 Task: Create Card Software Development Execution in Board Content Marketing Platforms to Workspace Corporate Housing. Create Card Environmental Science Conference Review in Board Business Model Canvas Creation to Workspace Corporate Housing. Create Card Software Testing Review in Board Sales Pipeline Management and Forecasting to Workspace Corporate Housing
Action: Mouse moved to (70, 374)
Screenshot: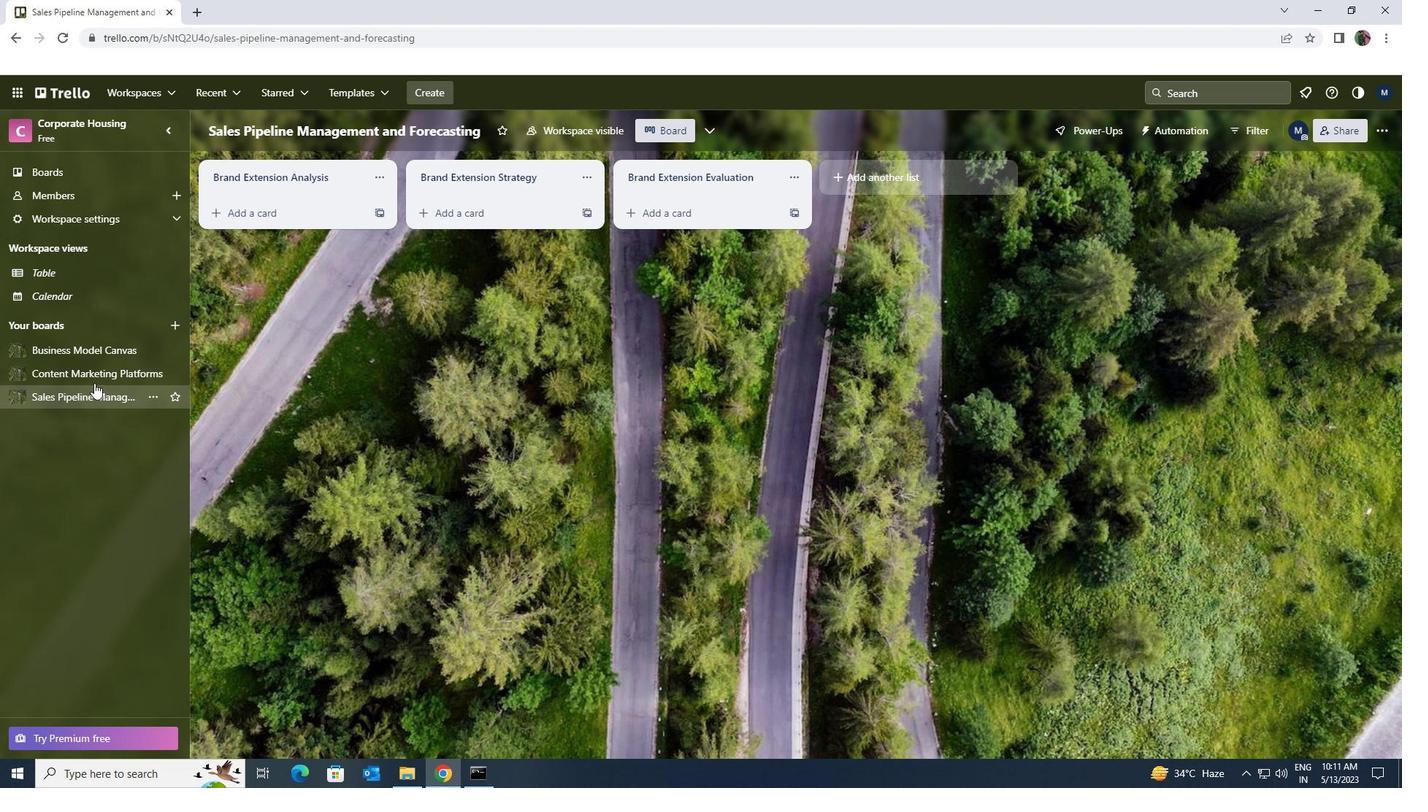 
Action: Mouse pressed left at (70, 374)
Screenshot: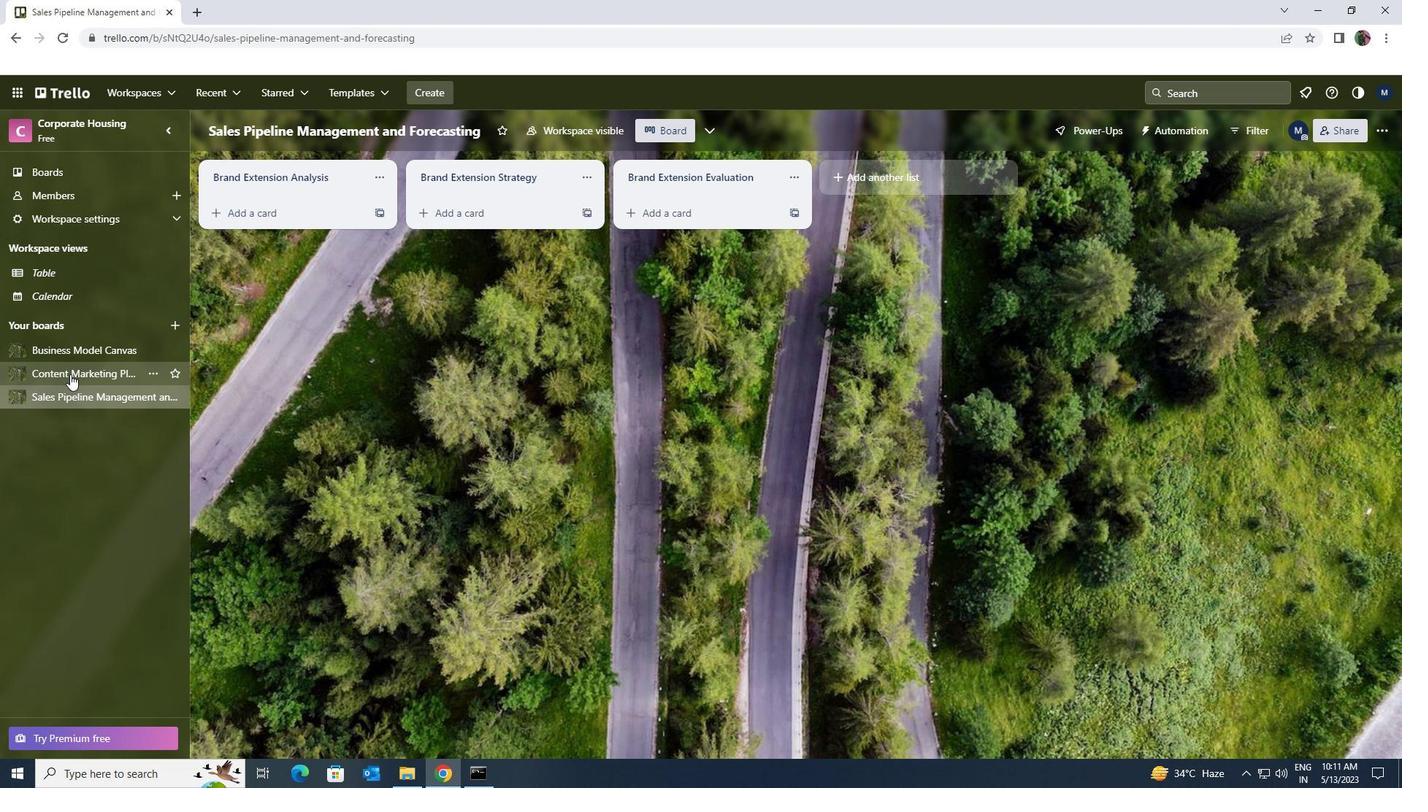 
Action: Mouse moved to (233, 214)
Screenshot: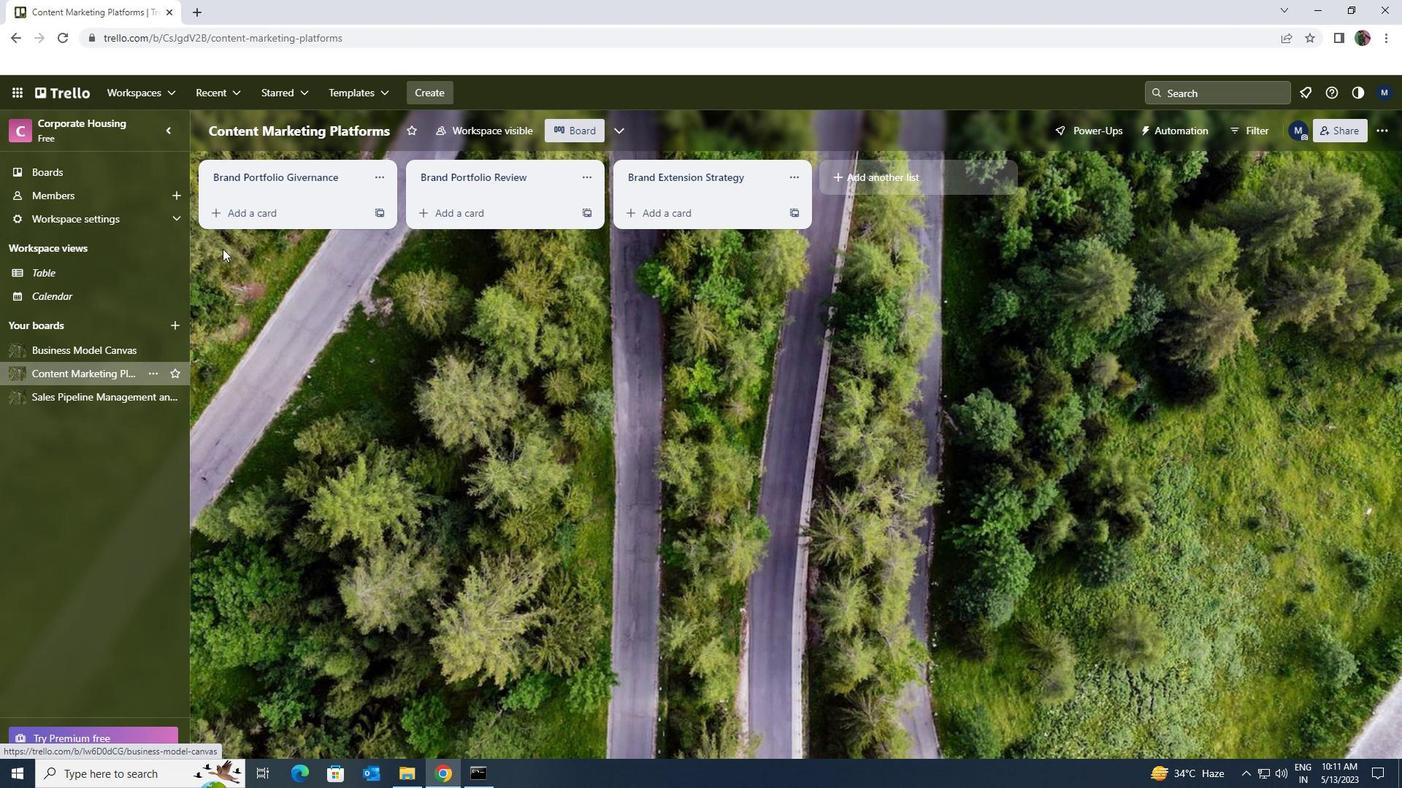 
Action: Mouse pressed left at (233, 214)
Screenshot: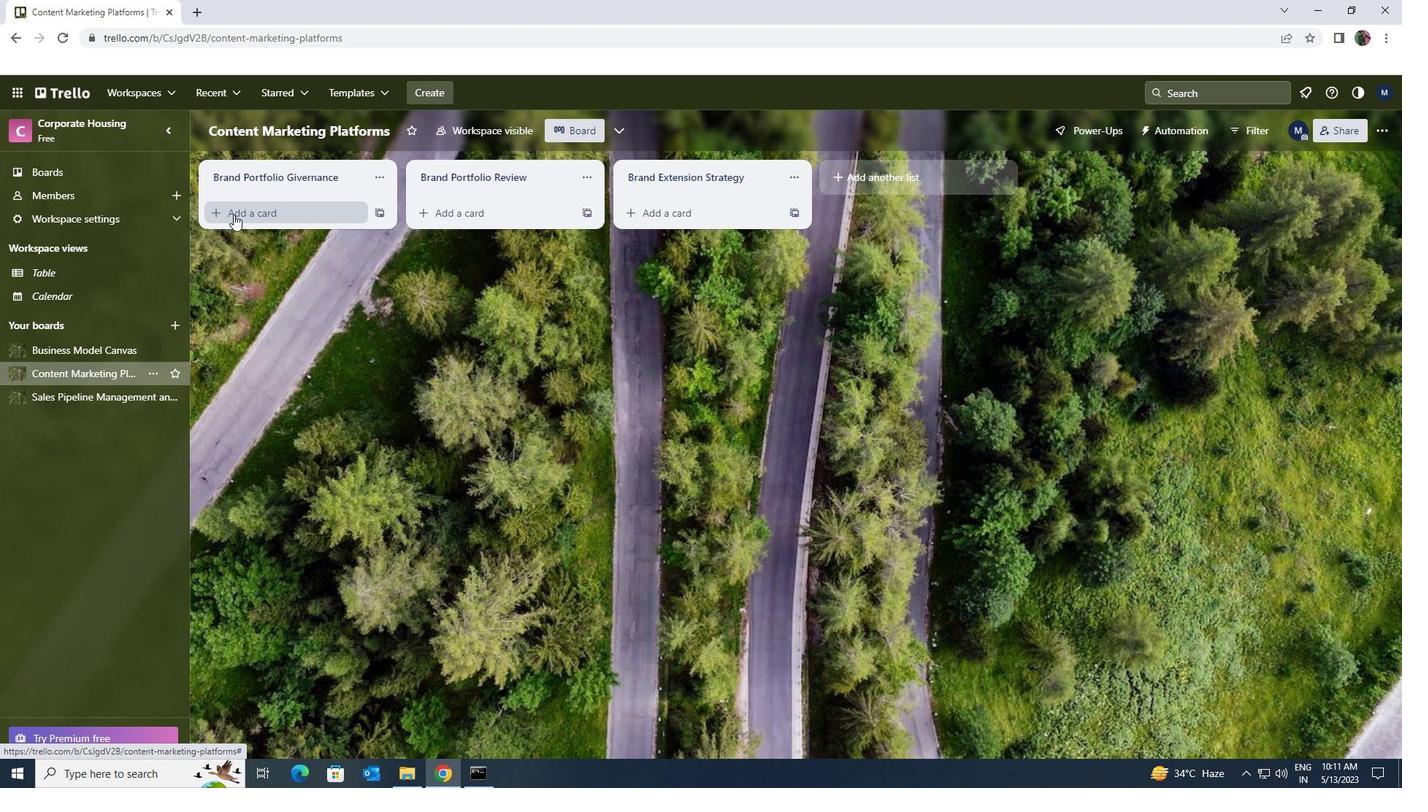 
Action: Key pressed <Key.shift>SOFTWARE<Key.space><Key.shift>DEVELOPMENT<Key.space><Key.shift>EXECUATION
Screenshot: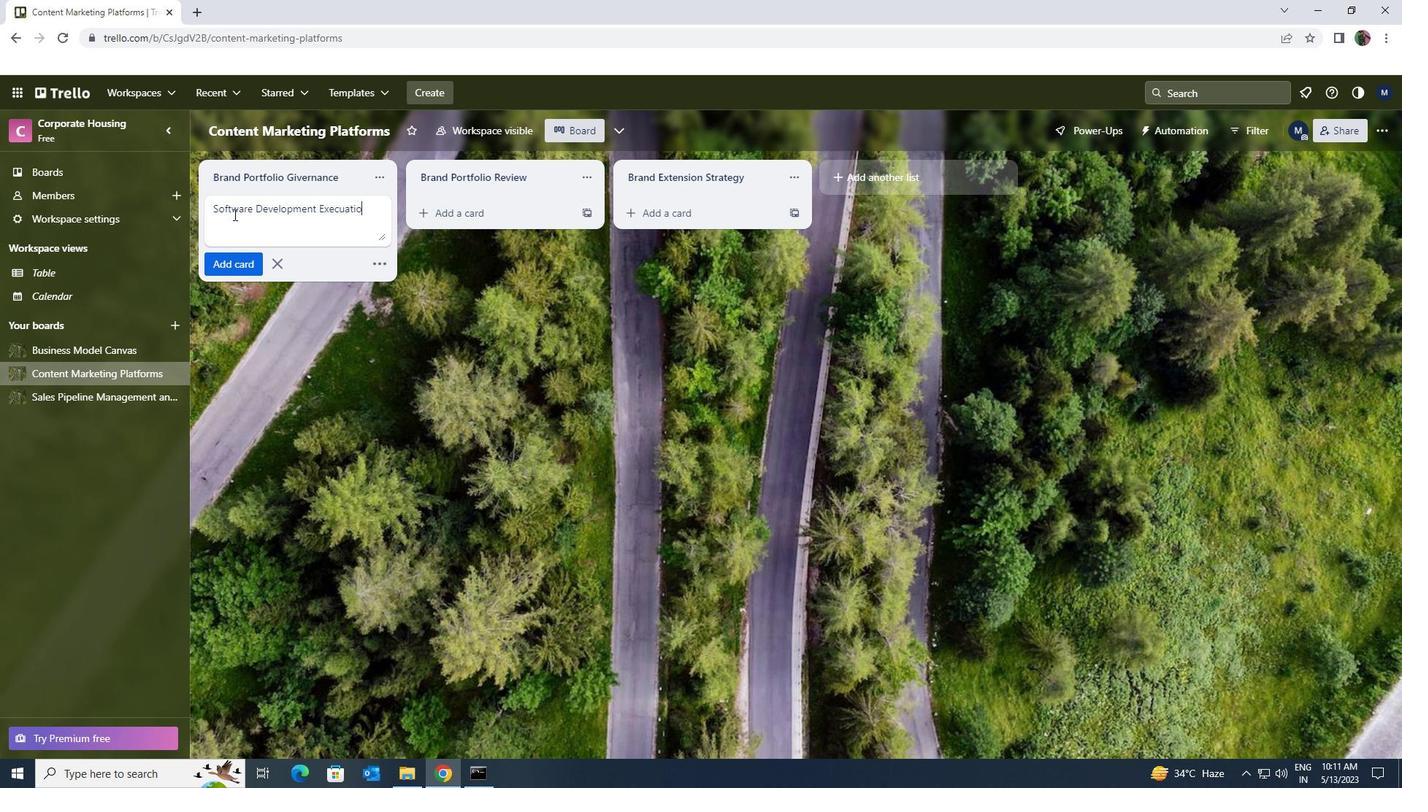 
Action: Mouse moved to (230, 257)
Screenshot: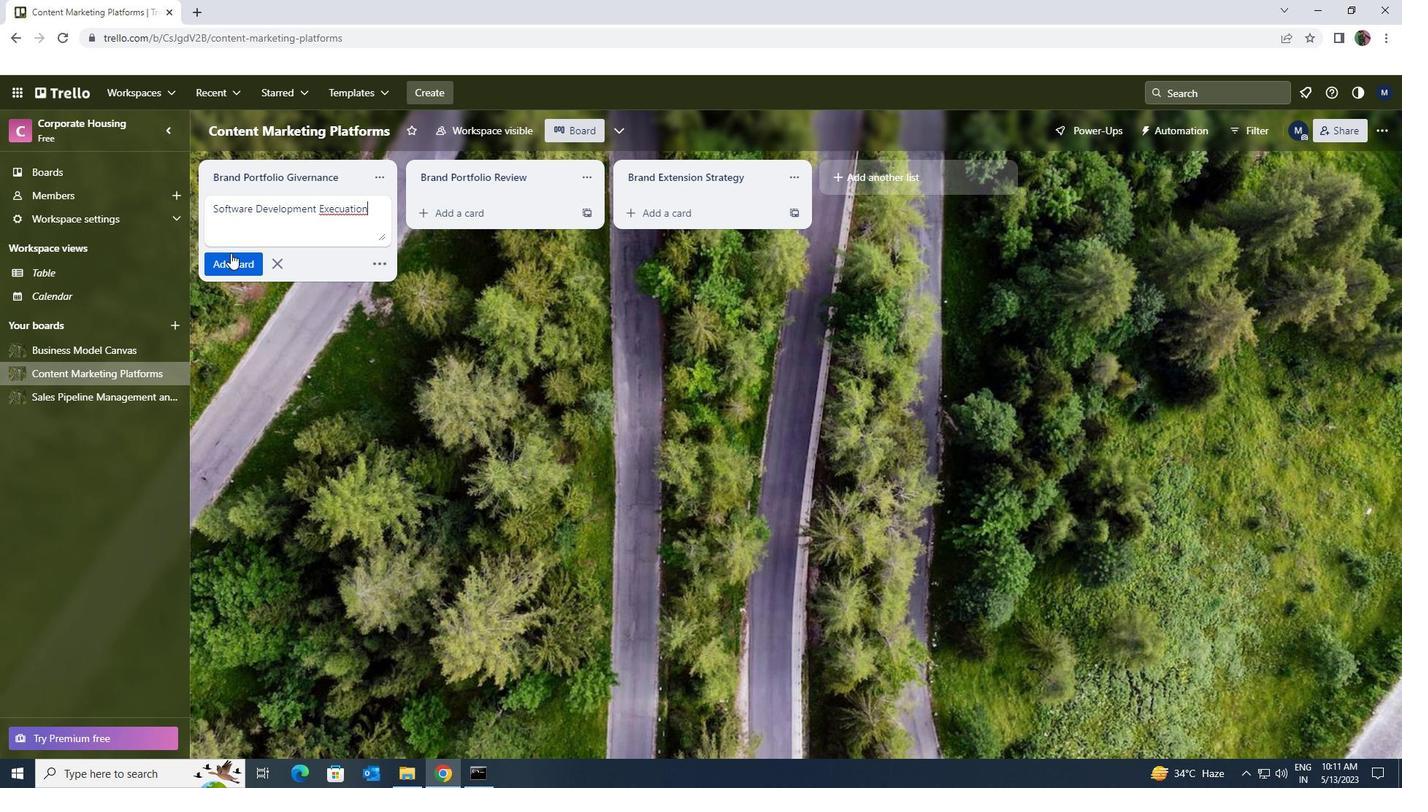 
Action: Mouse pressed left at (230, 257)
Screenshot: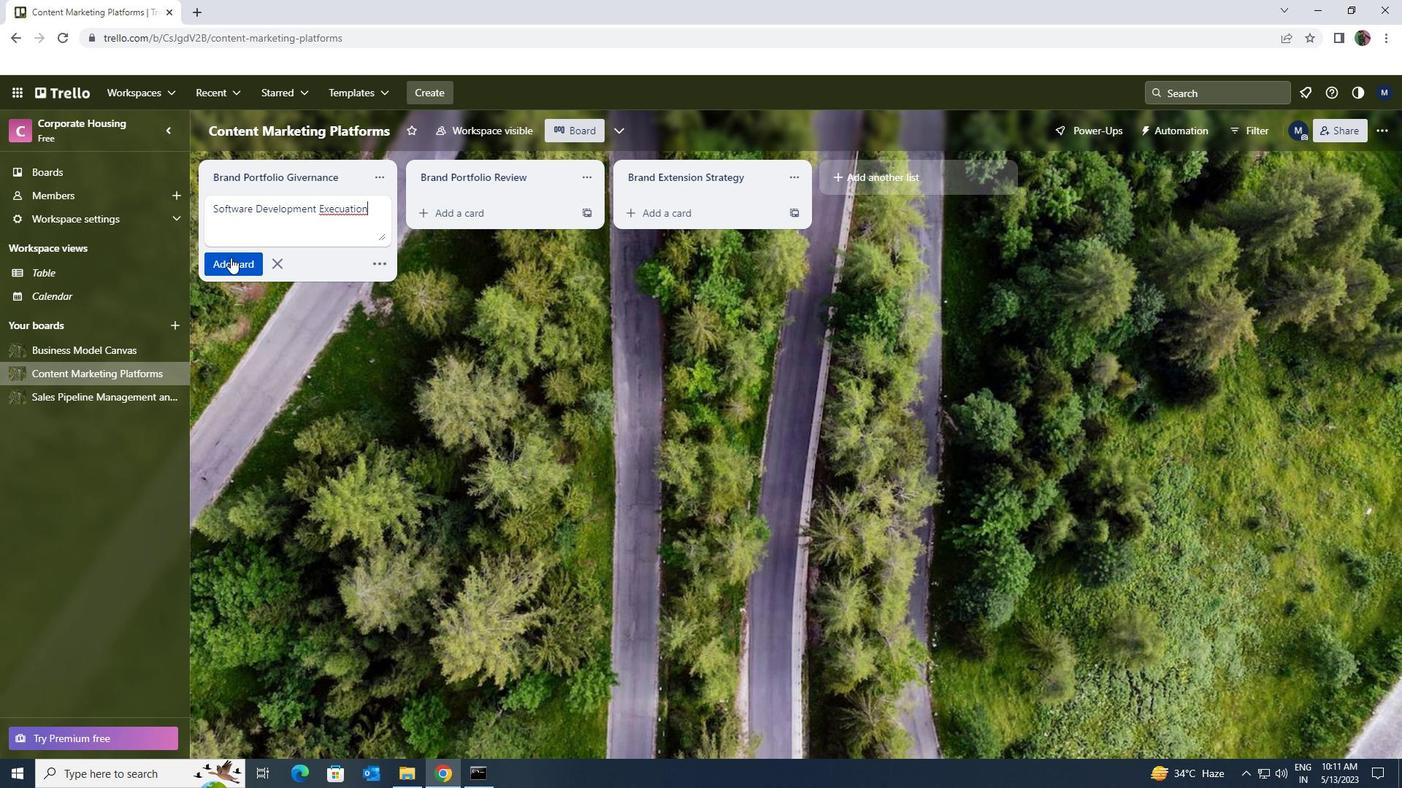 
Action: Mouse moved to (99, 345)
Screenshot: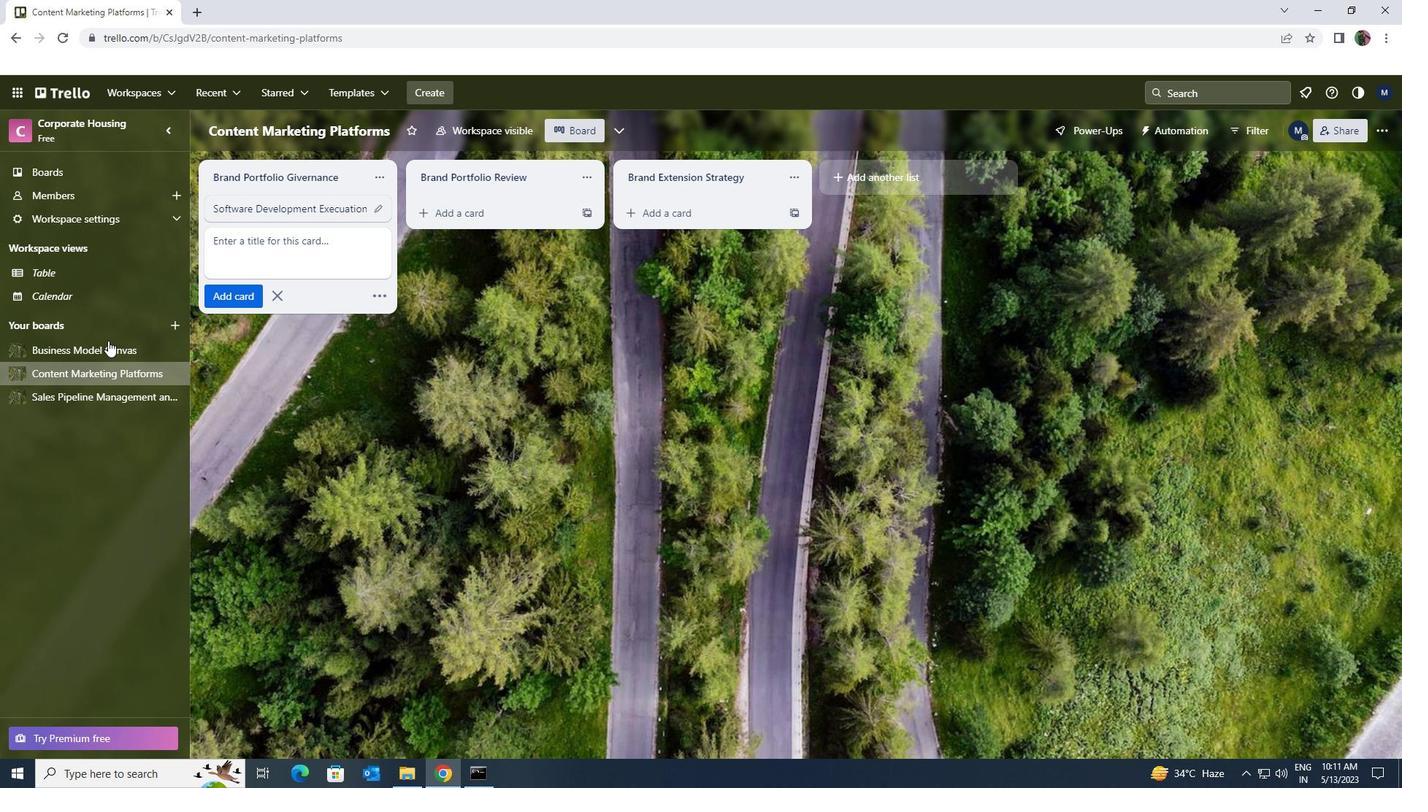
Action: Mouse pressed left at (99, 345)
Screenshot: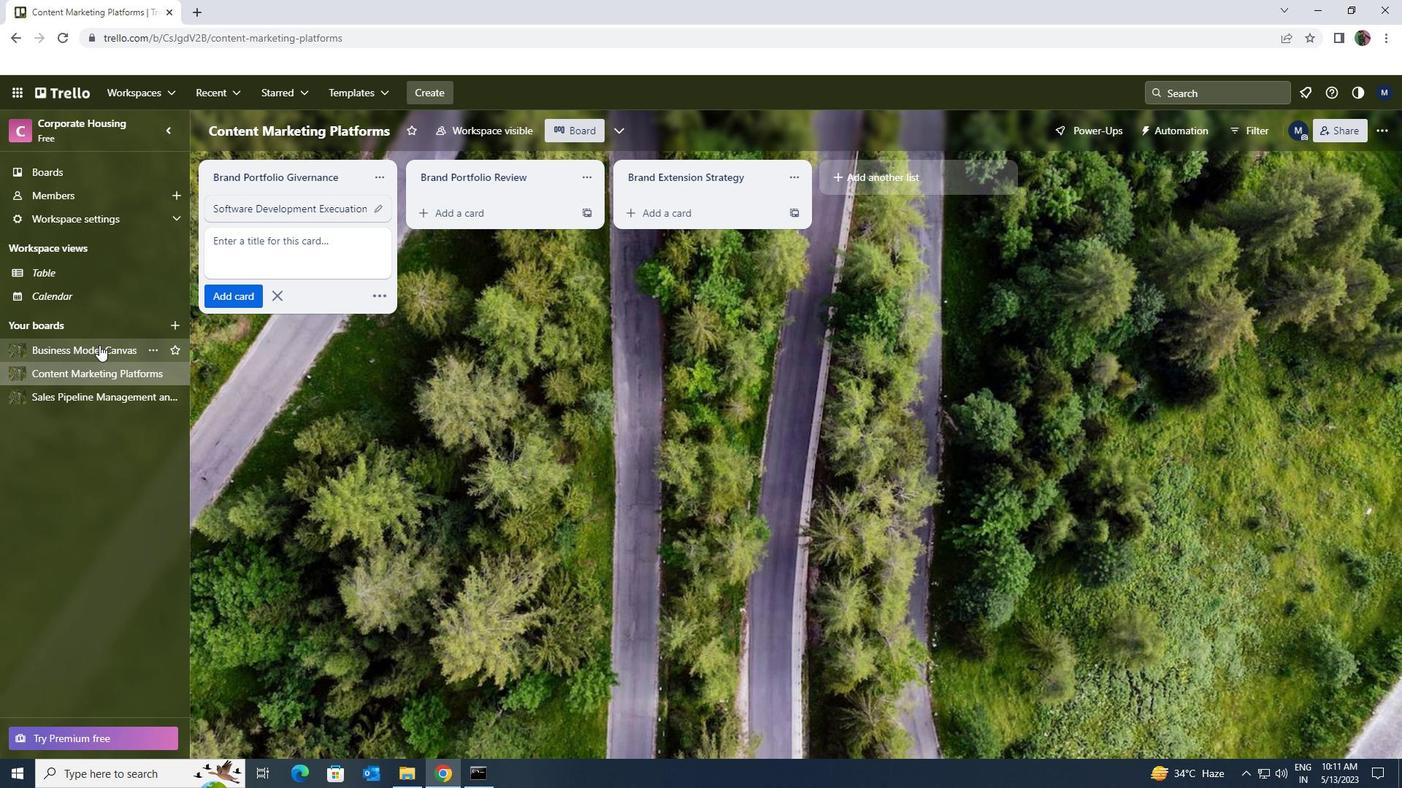 
Action: Mouse moved to (325, 216)
Screenshot: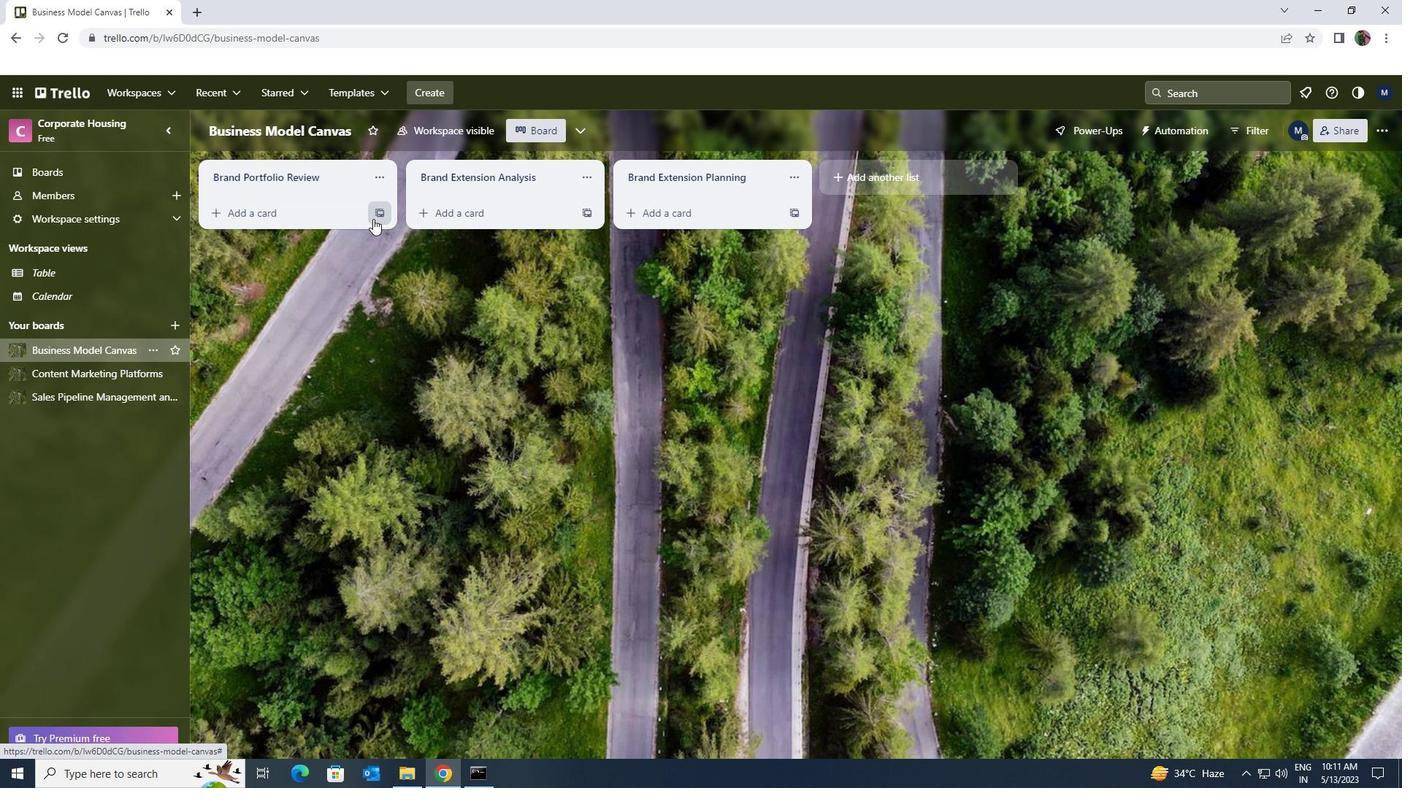 
Action: Mouse pressed left at (325, 216)
Screenshot: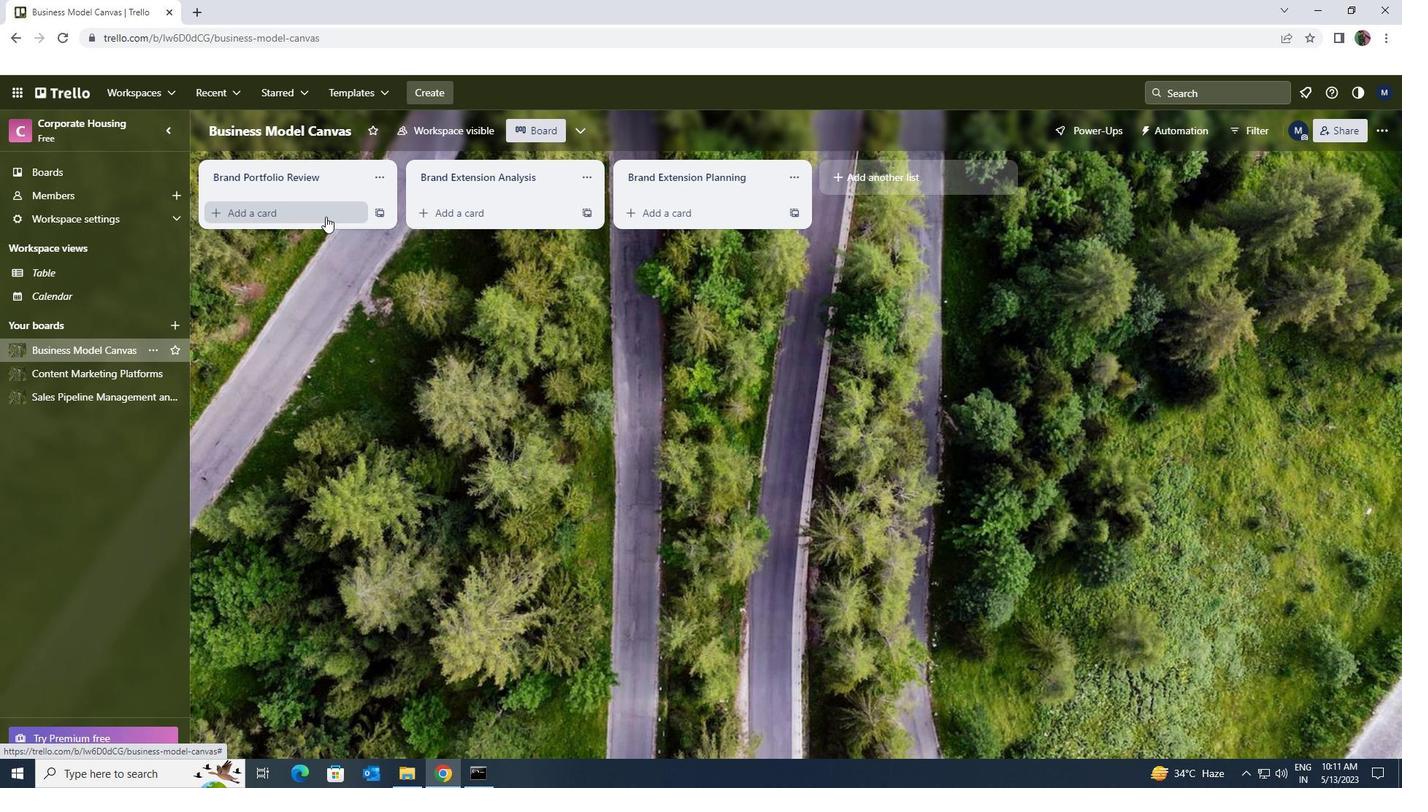 
Action: Key pressed <Key.shift><Key.shift><Key.shift><Key.shift><Key.shift><Key.shift><Key.shift><Key.shift><Key.shift><Key.shift><Key.shift><Key.shift><Key.shift><Key.shift><Key.shift><Key.shift><Key.shift><Key.shift><Key.shift><Key.shift><Key.shift><Key.shift><Key.shift><Key.shift><Key.shift><Key.shift><Key.shift><Key.shift><Key.shift><Key.shift>ENVIRONMENTAL<Key.space><Key.shift><Key.shift>SCIENCE<Key.space><Key.shift><Key.shift><Key.shift><Key.shift><Key.shift><Key.shift><Key.shift><Key.shift>CONFERENCE<Key.space><Key.shift>REVIEW
Screenshot: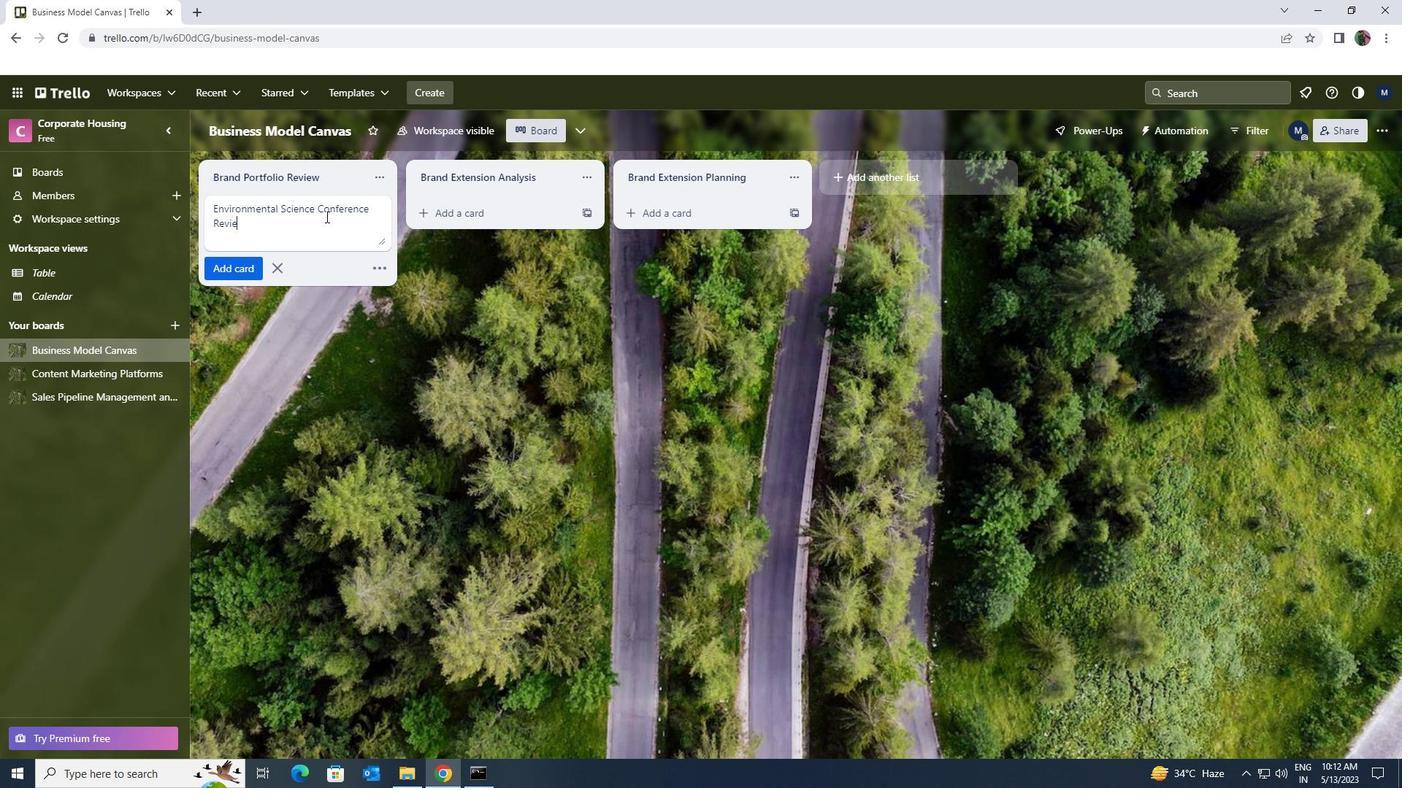 
Action: Mouse moved to (253, 272)
Screenshot: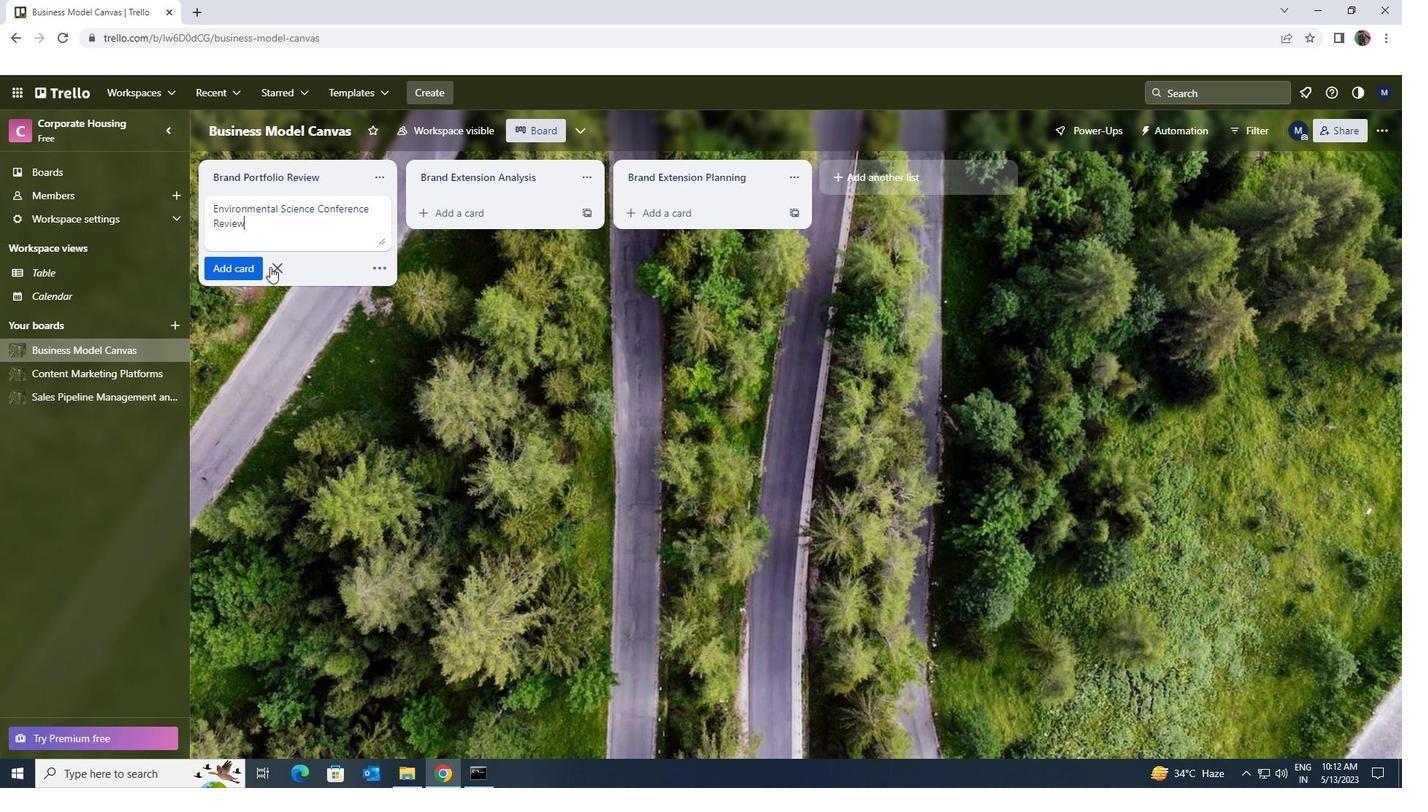 
Action: Mouse pressed left at (253, 272)
Screenshot: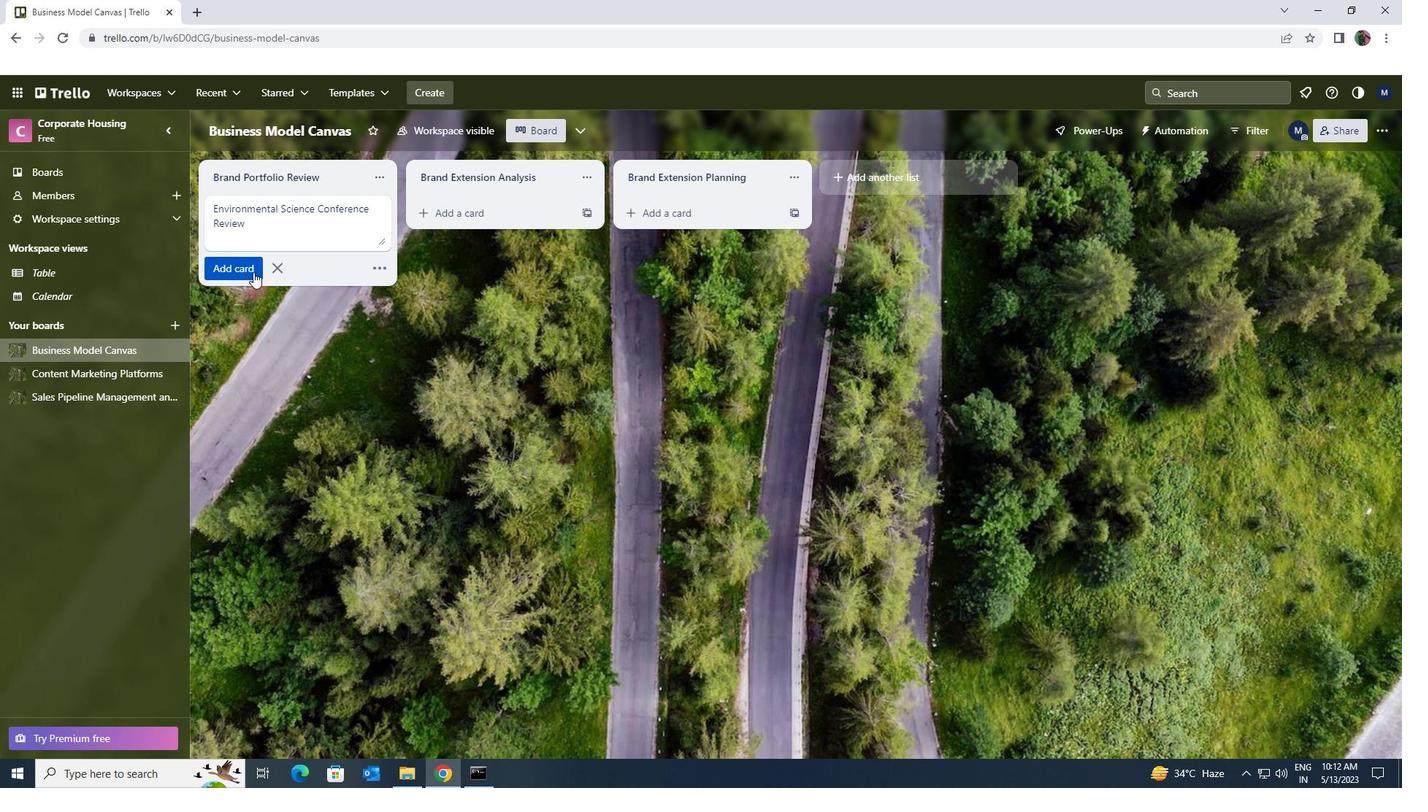 
Action: Mouse moved to (102, 399)
Screenshot: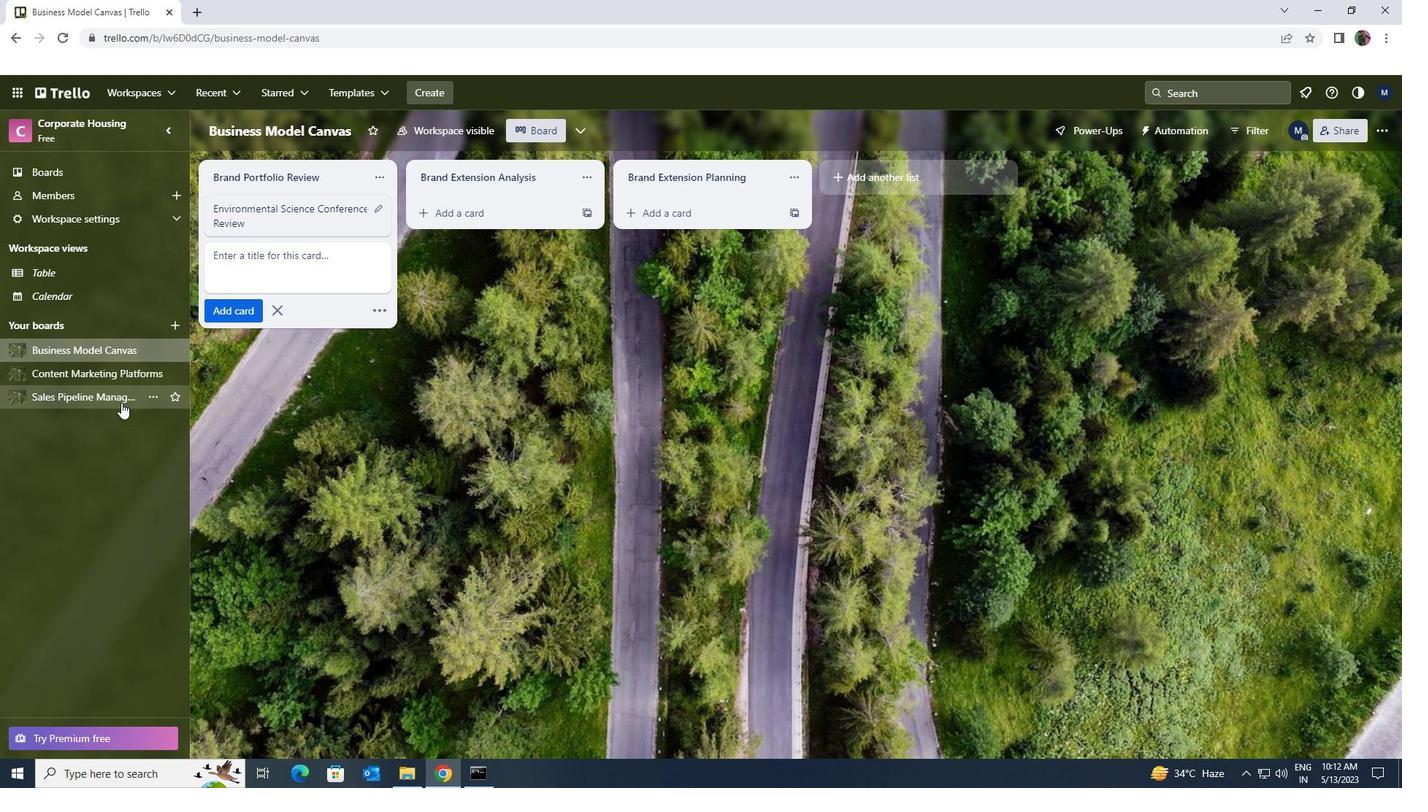 
Action: Mouse pressed left at (102, 399)
Screenshot: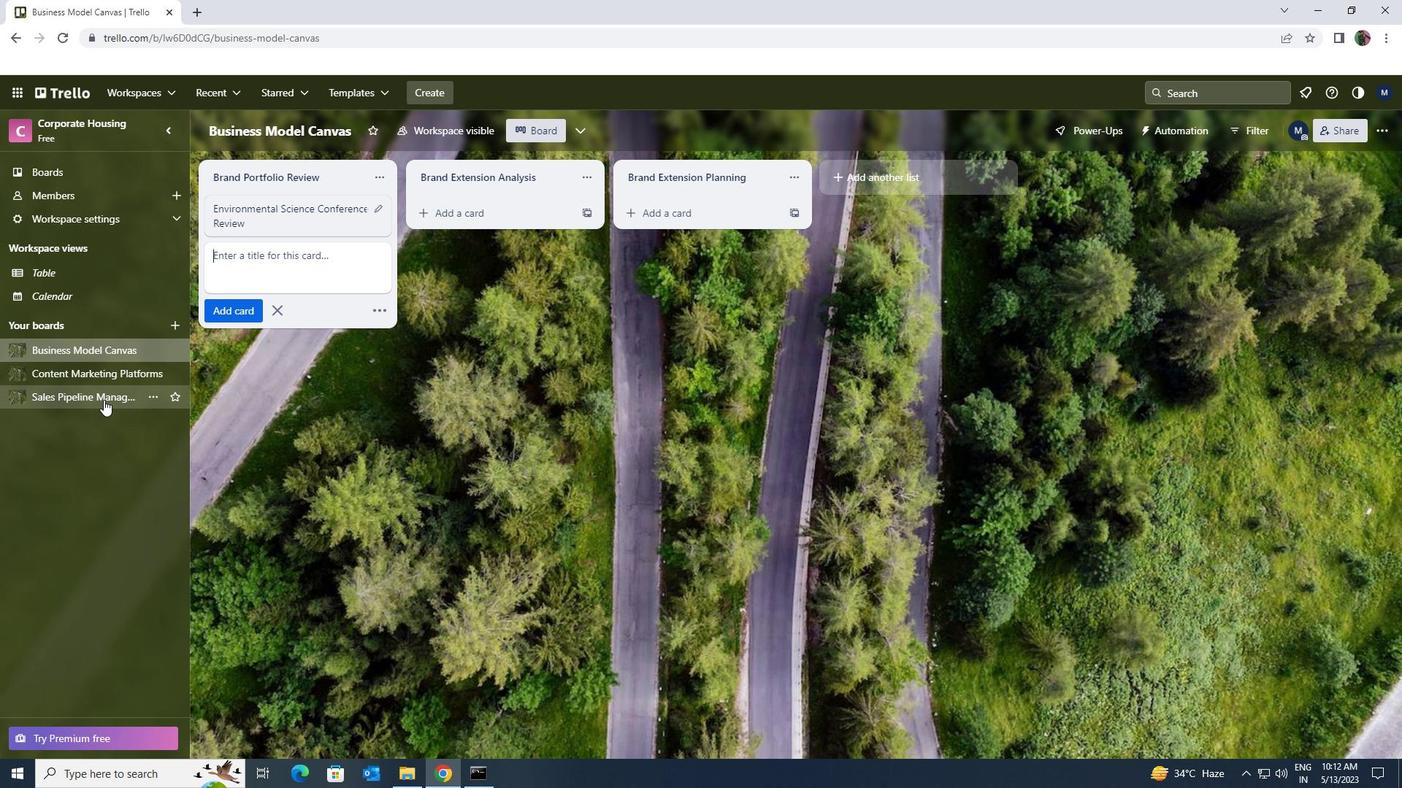
Action: Mouse moved to (282, 222)
Screenshot: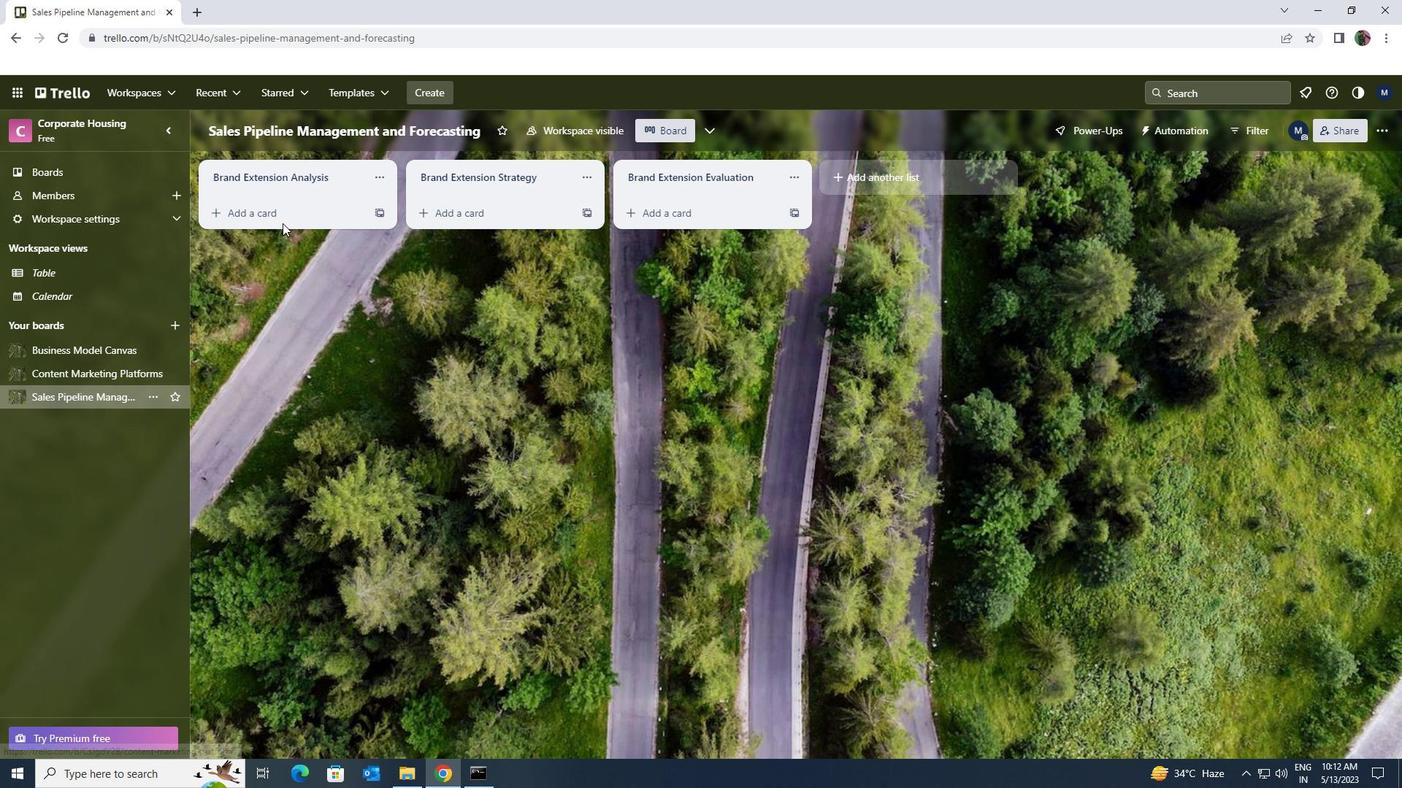 
Action: Mouse pressed left at (282, 222)
Screenshot: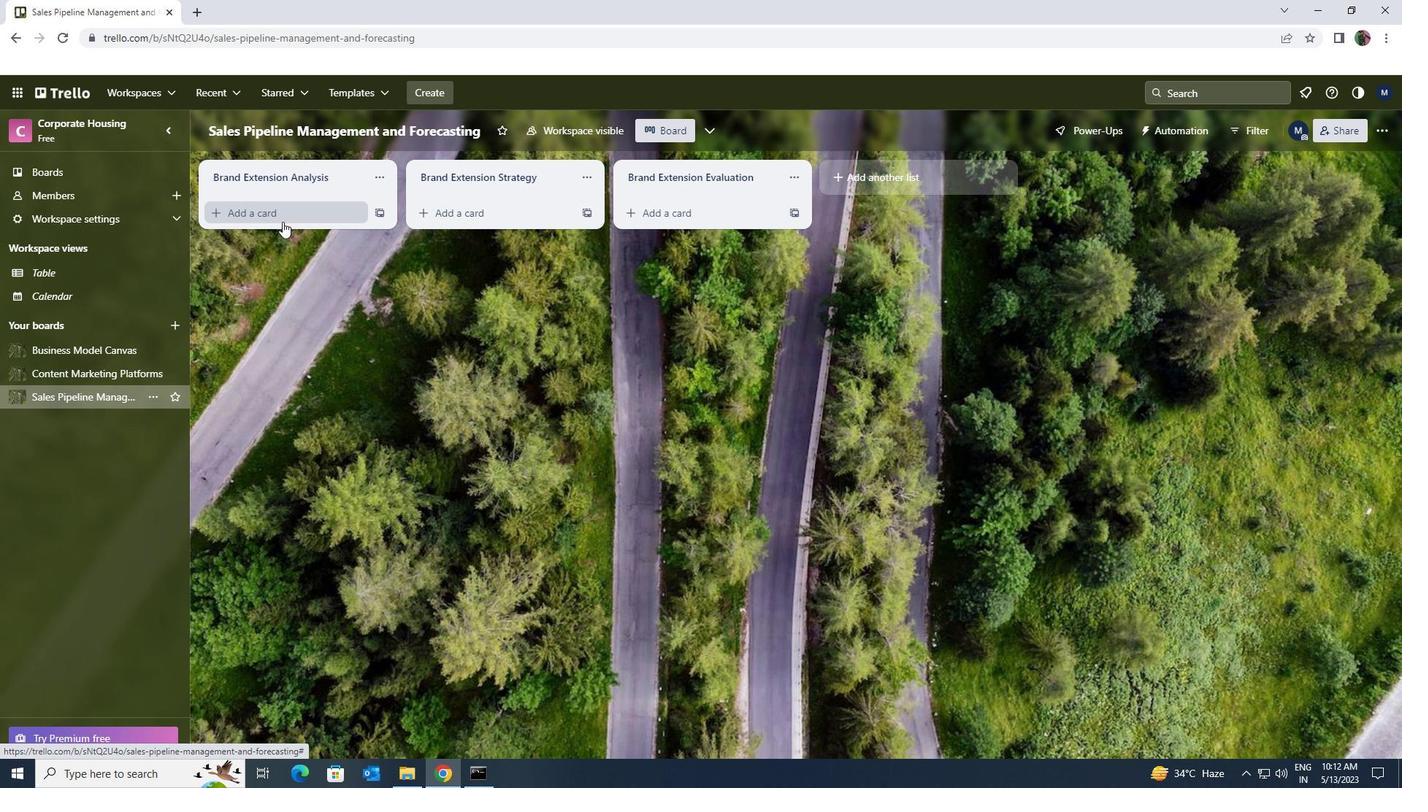 
Action: Key pressed <Key.shift>SOFTWARE<Key.space><Key.shift>TESTING<Key.space><Key.shift>REVIEW
Screenshot: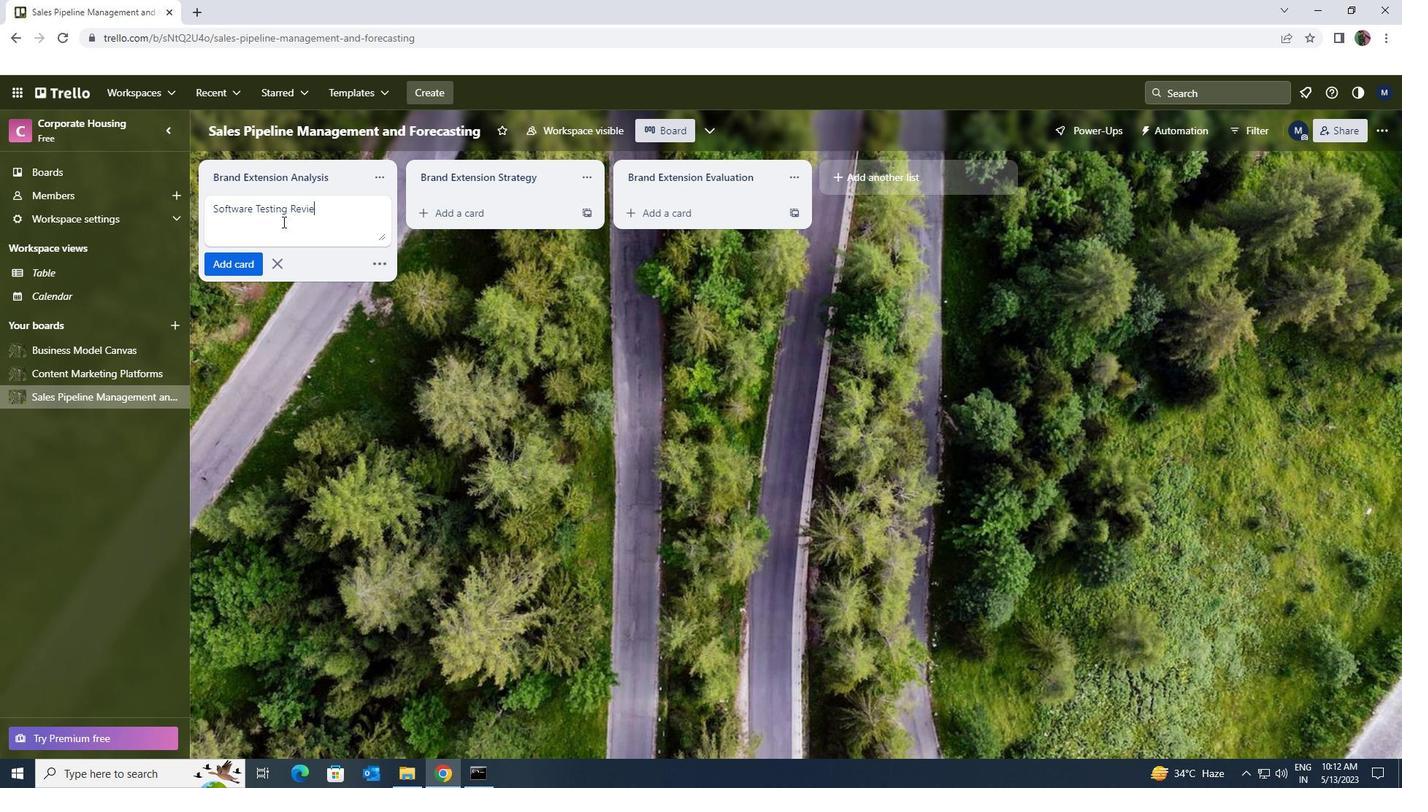 
Action: Mouse moved to (251, 260)
Screenshot: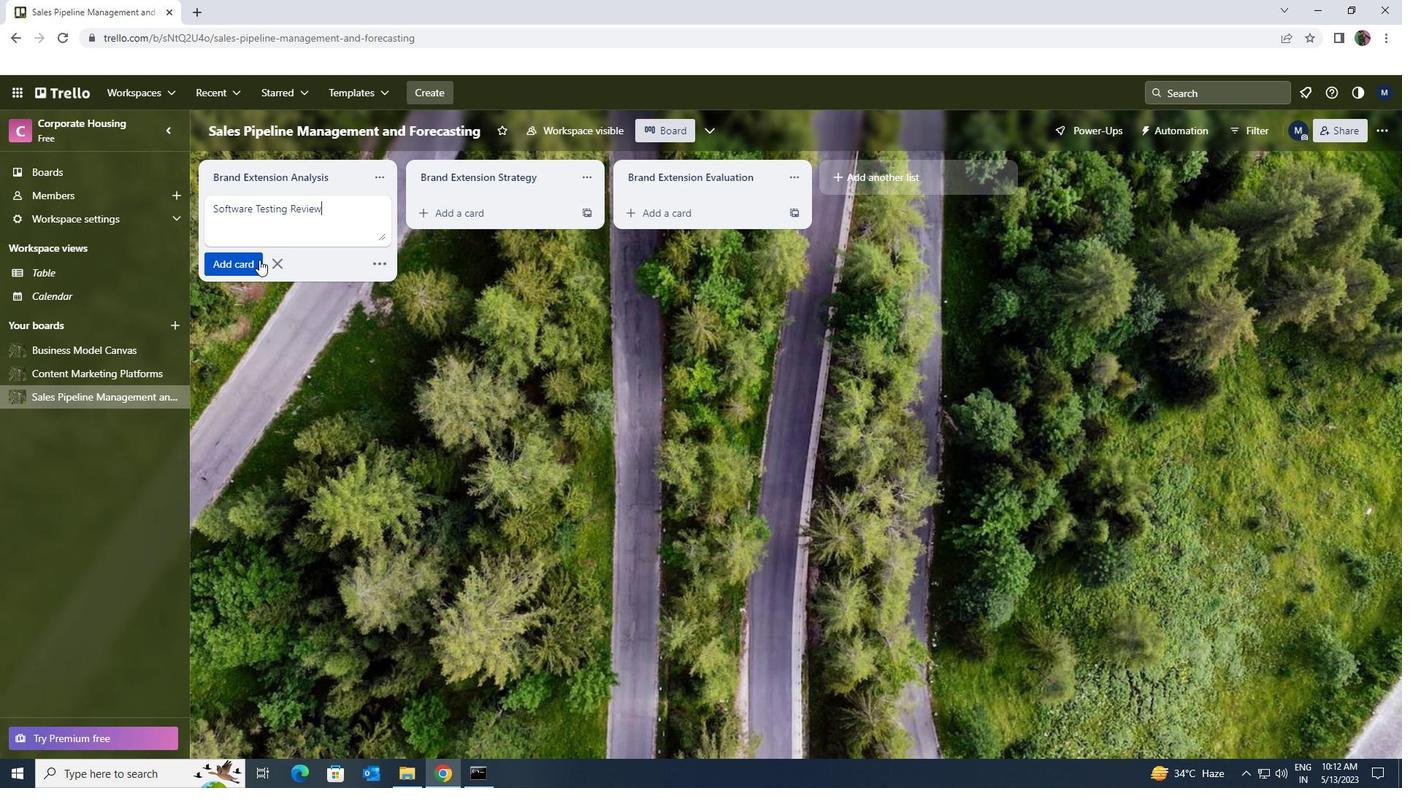 
Action: Mouse pressed left at (251, 260)
Screenshot: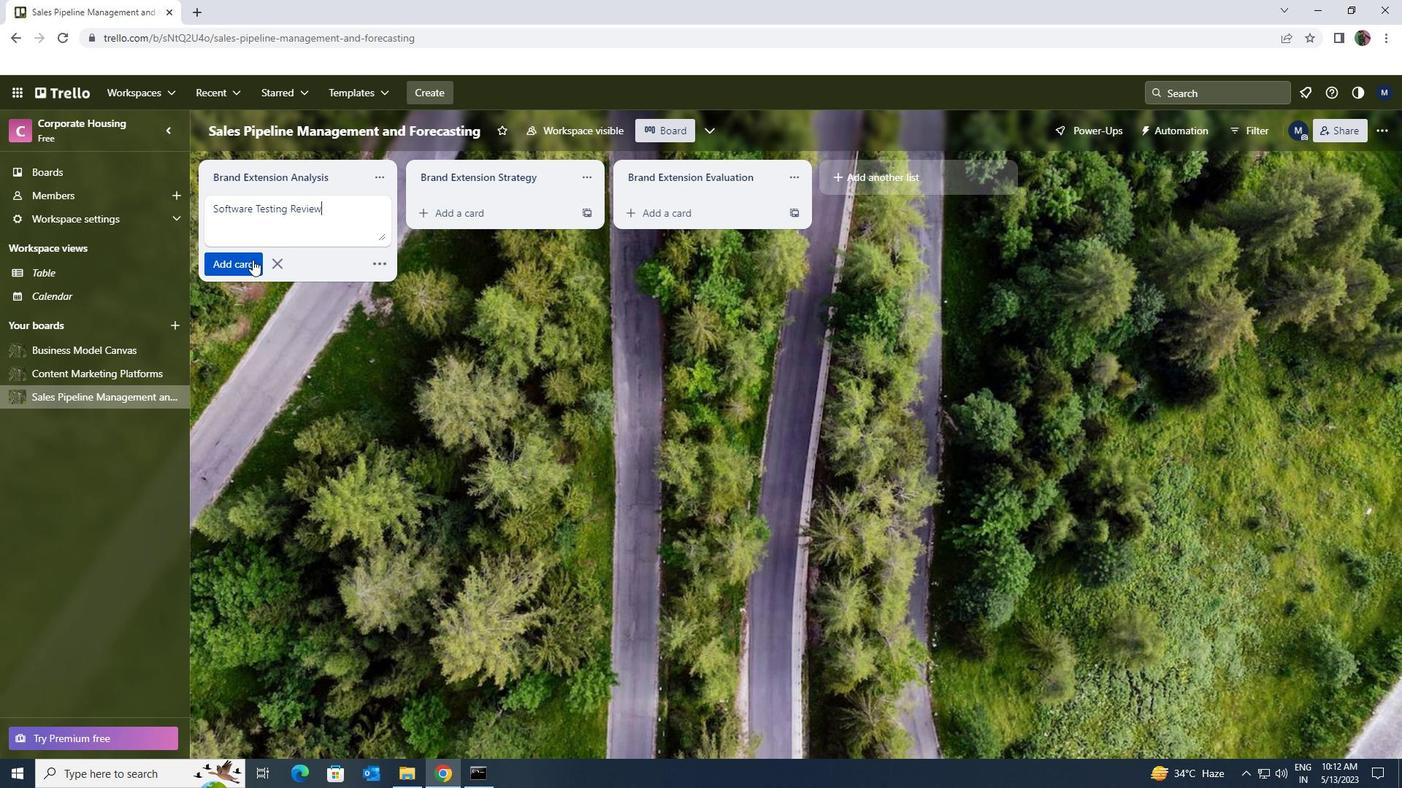 
